 Task: Read out the articles  posted on the  page of Microsoft
Action: Mouse moved to (423, 442)
Screenshot: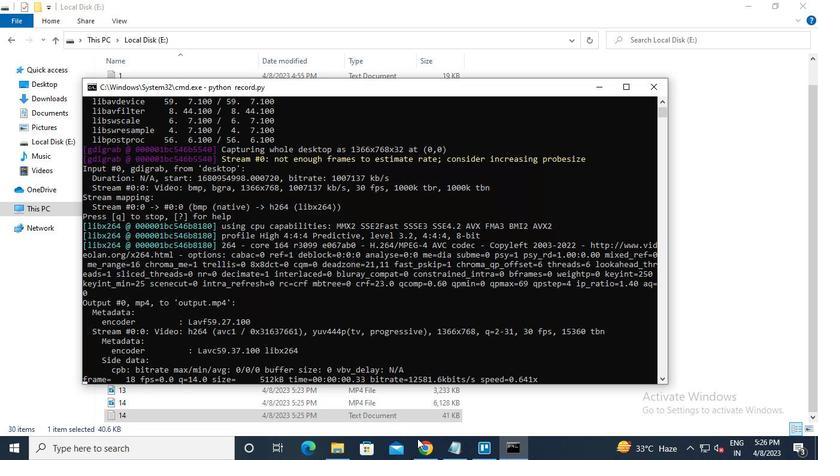 
Action: Mouse pressed left at (423, 442)
Screenshot: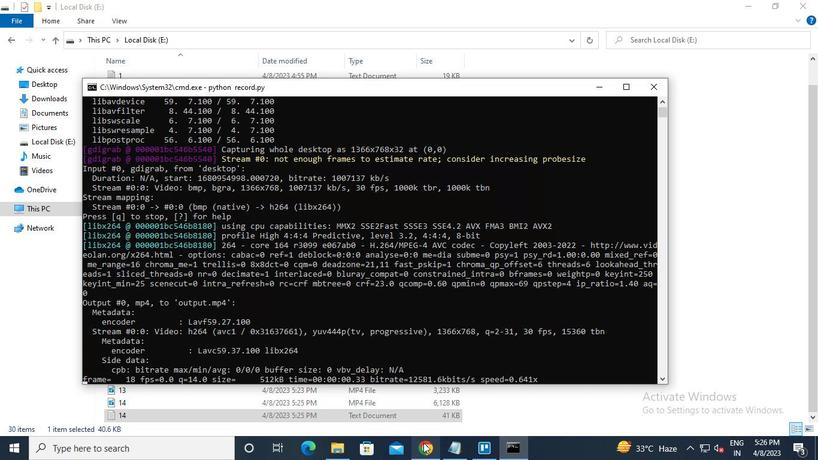 
Action: Mouse moved to (188, 76)
Screenshot: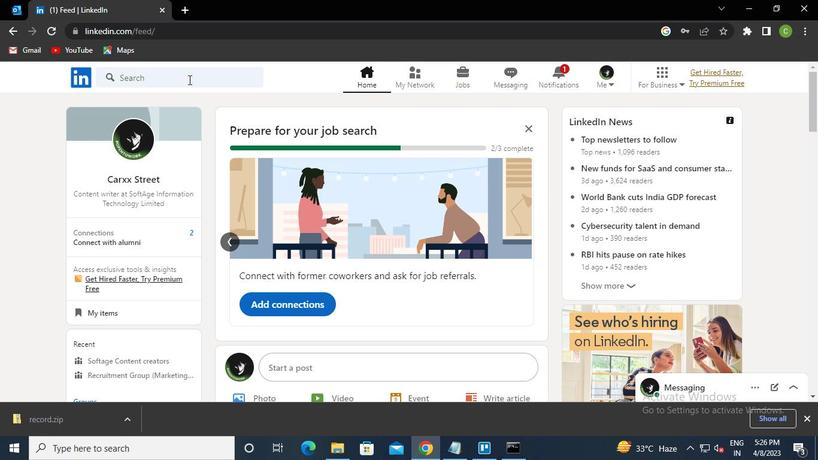 
Action: Mouse pressed left at (188, 76)
Screenshot: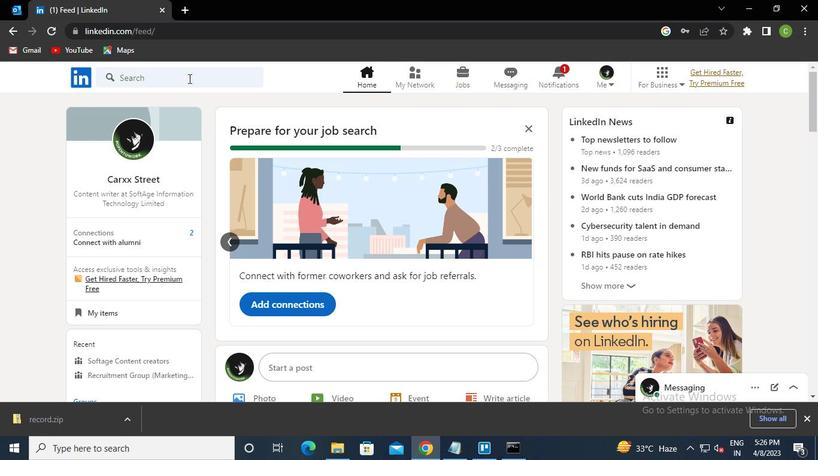 
Action: Keyboard Key.caps_lock
Screenshot: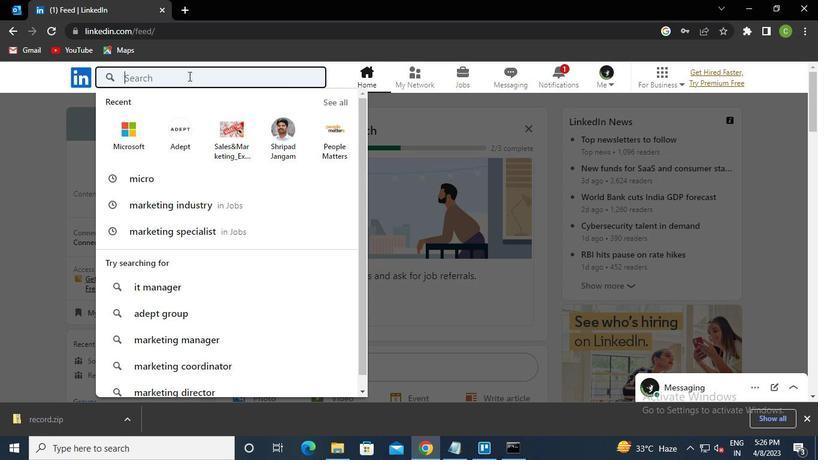 
Action: Keyboard m
Screenshot: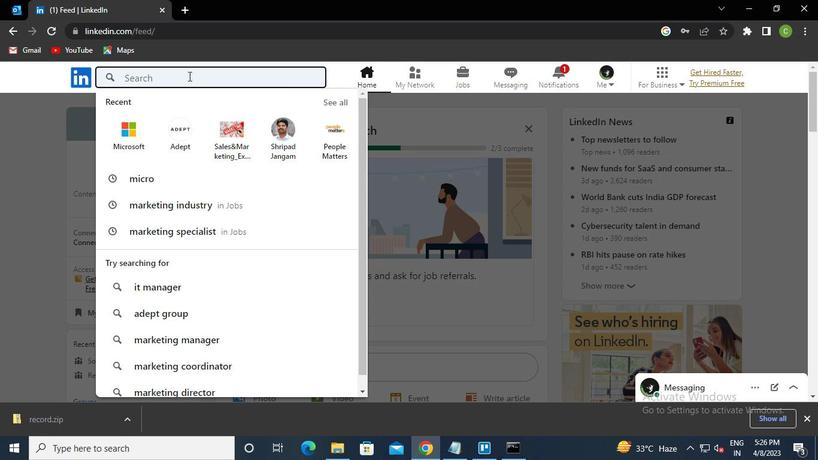 
Action: Keyboard Key.caps_lock
Screenshot: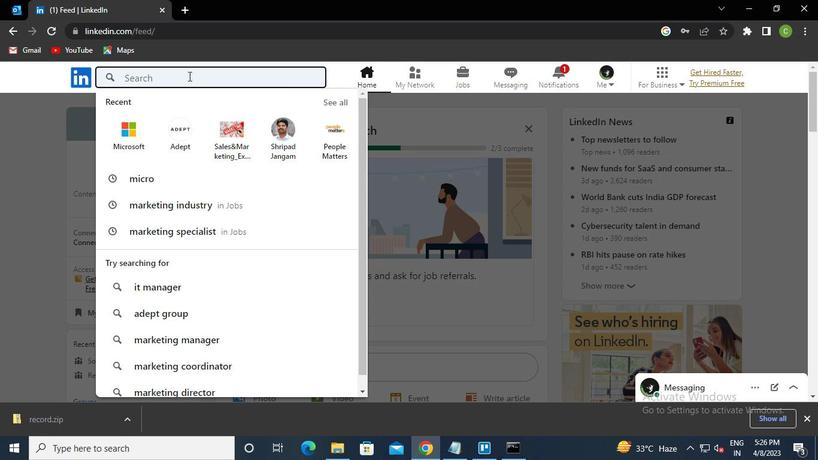 
Action: Keyboard i
Screenshot: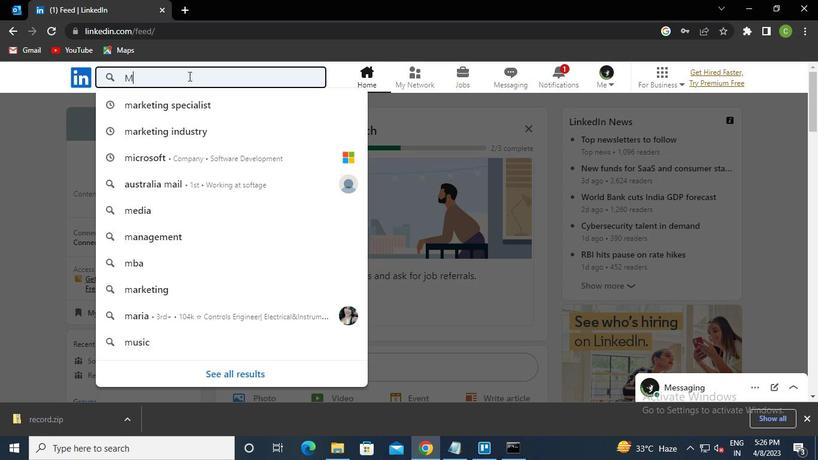 
Action: Keyboard c
Screenshot: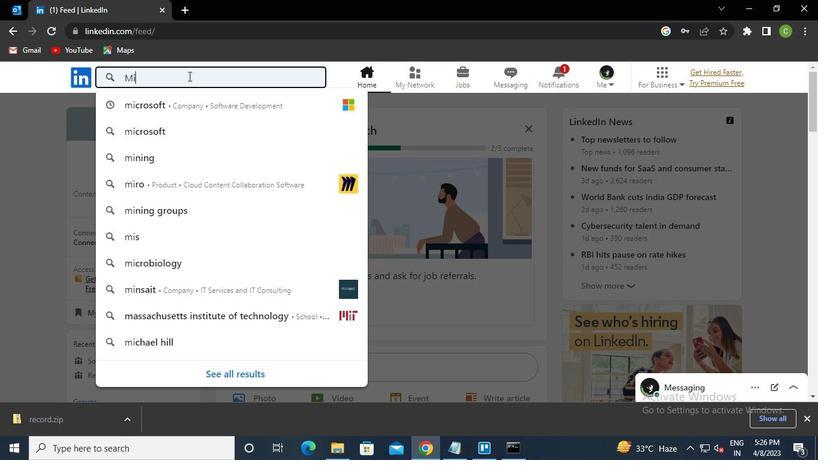 
Action: Keyboard r
Screenshot: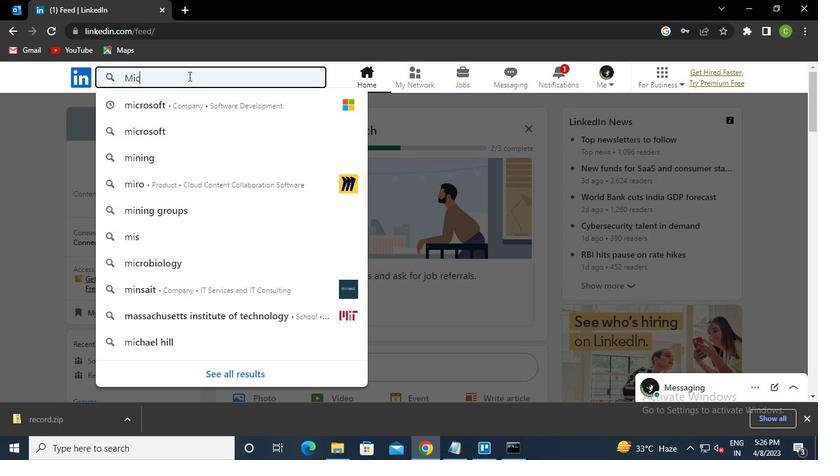 
Action: Keyboard o
Screenshot: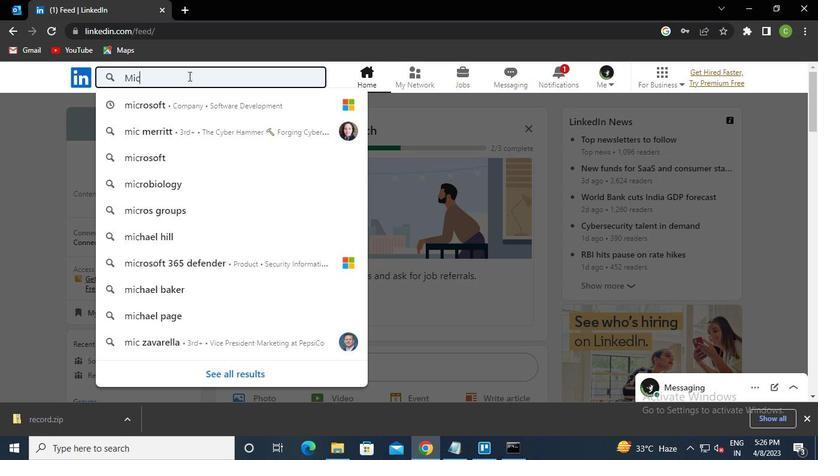 
Action: Keyboard Key.down
Screenshot: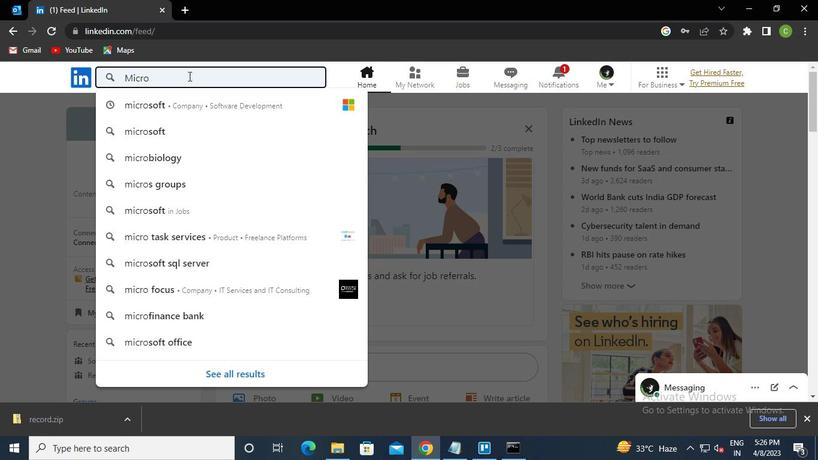 
Action: Keyboard Key.enter
Screenshot: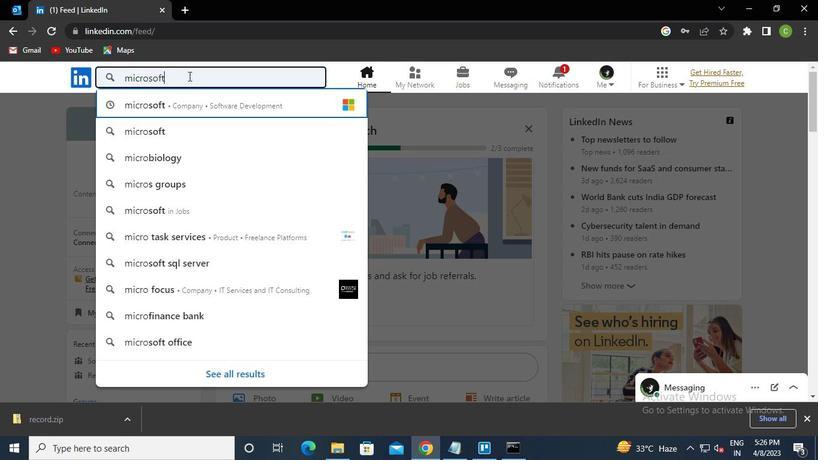 
Action: Mouse moved to (395, 182)
Screenshot: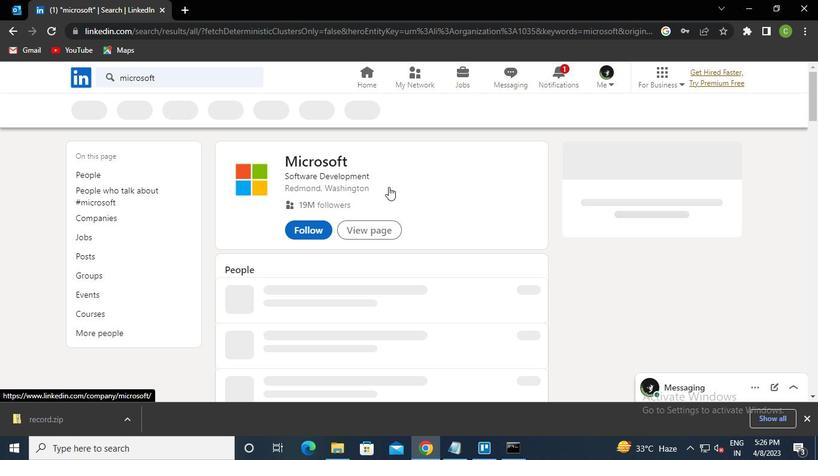 
Action: Mouse pressed left at (395, 182)
Screenshot: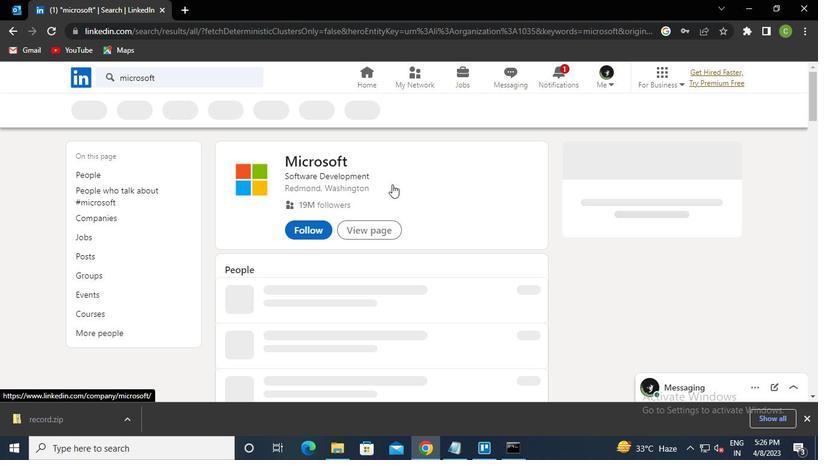 
Action: Mouse moved to (186, 329)
Screenshot: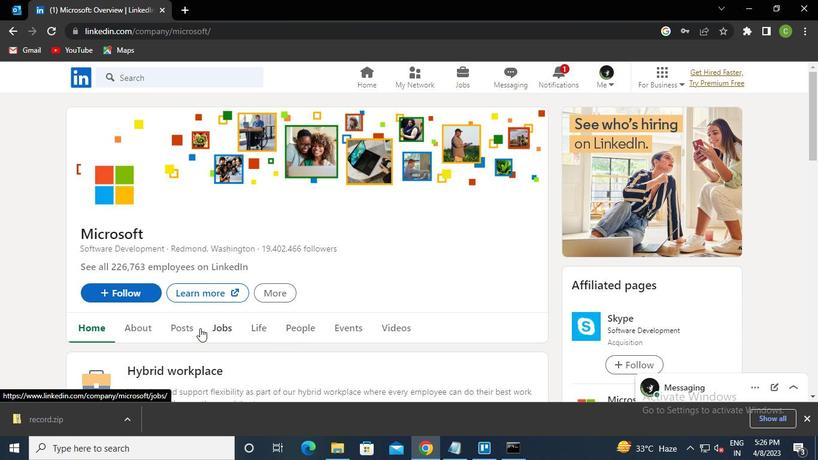 
Action: Mouse pressed left at (186, 329)
Screenshot: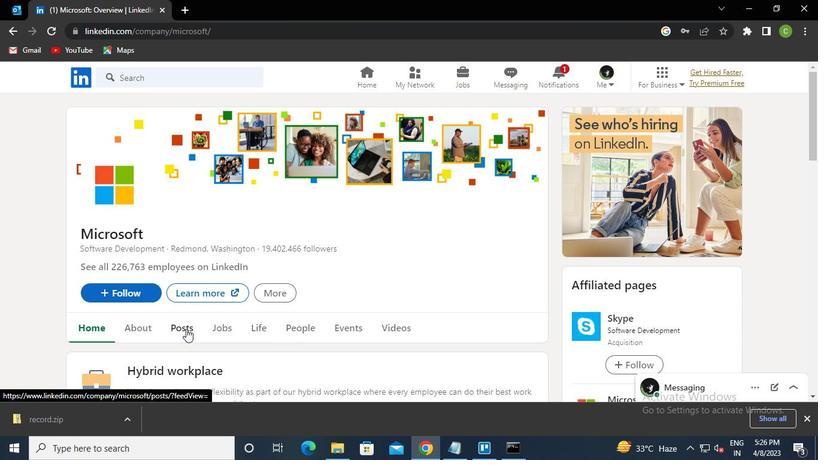 
Action: Mouse moved to (371, 243)
Screenshot: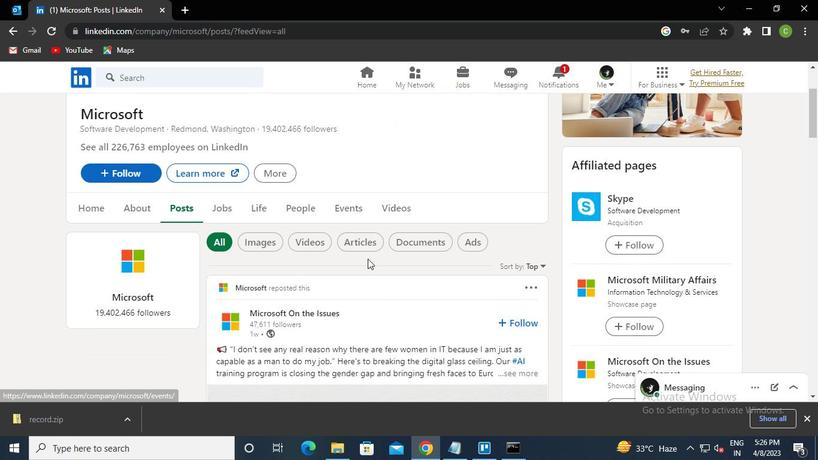 
Action: Mouse pressed left at (371, 243)
Screenshot: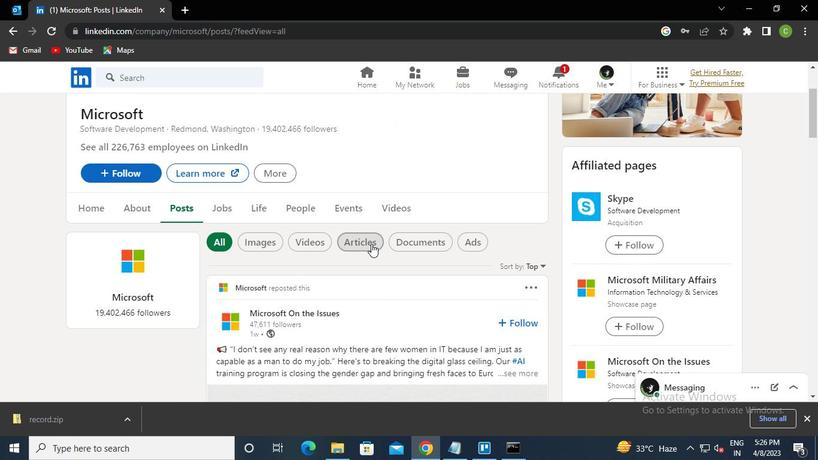 
Action: Mouse moved to (509, 444)
Screenshot: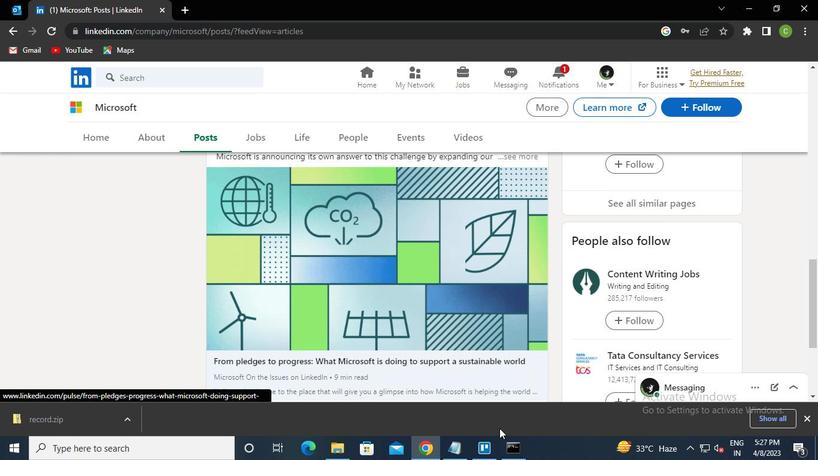 
Action: Mouse pressed left at (509, 444)
Screenshot: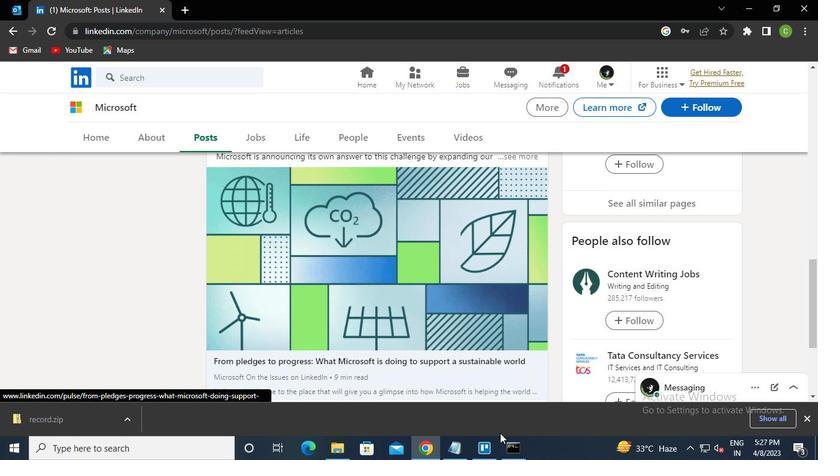
Action: Mouse moved to (651, 91)
Screenshot: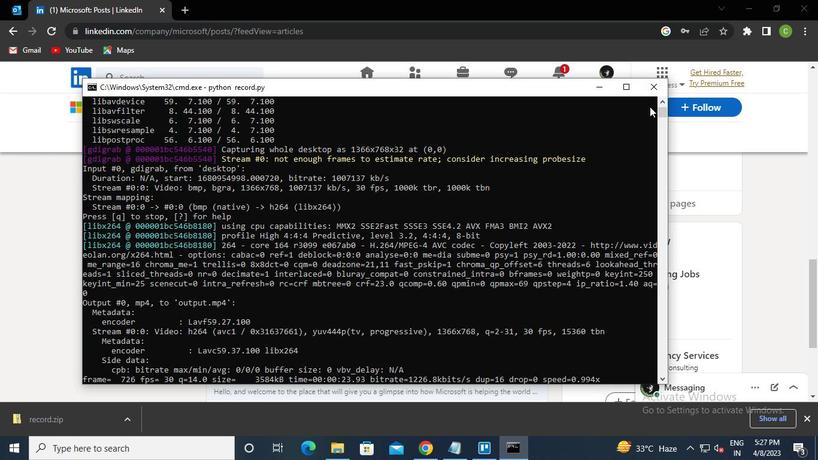 
Action: Mouse pressed left at (651, 91)
Screenshot: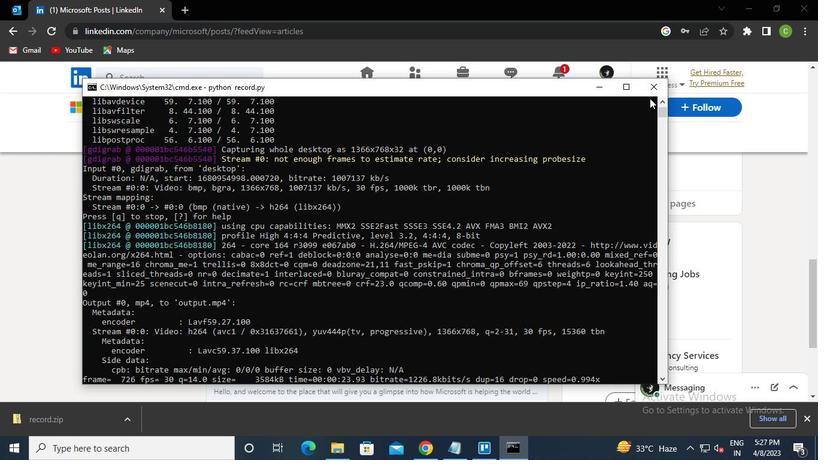 
